 Task: Look for products in the category "Pink Wine" from Territory only.
Action: Mouse moved to (931, 328)
Screenshot: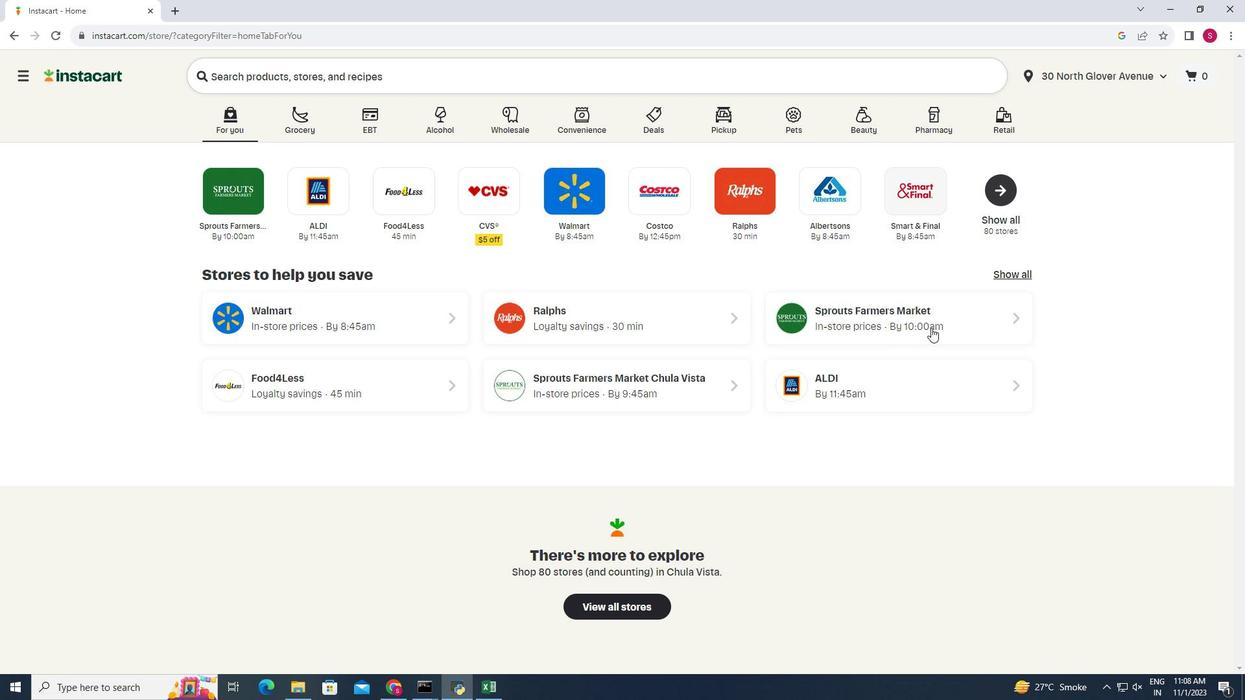 
Action: Mouse pressed left at (931, 328)
Screenshot: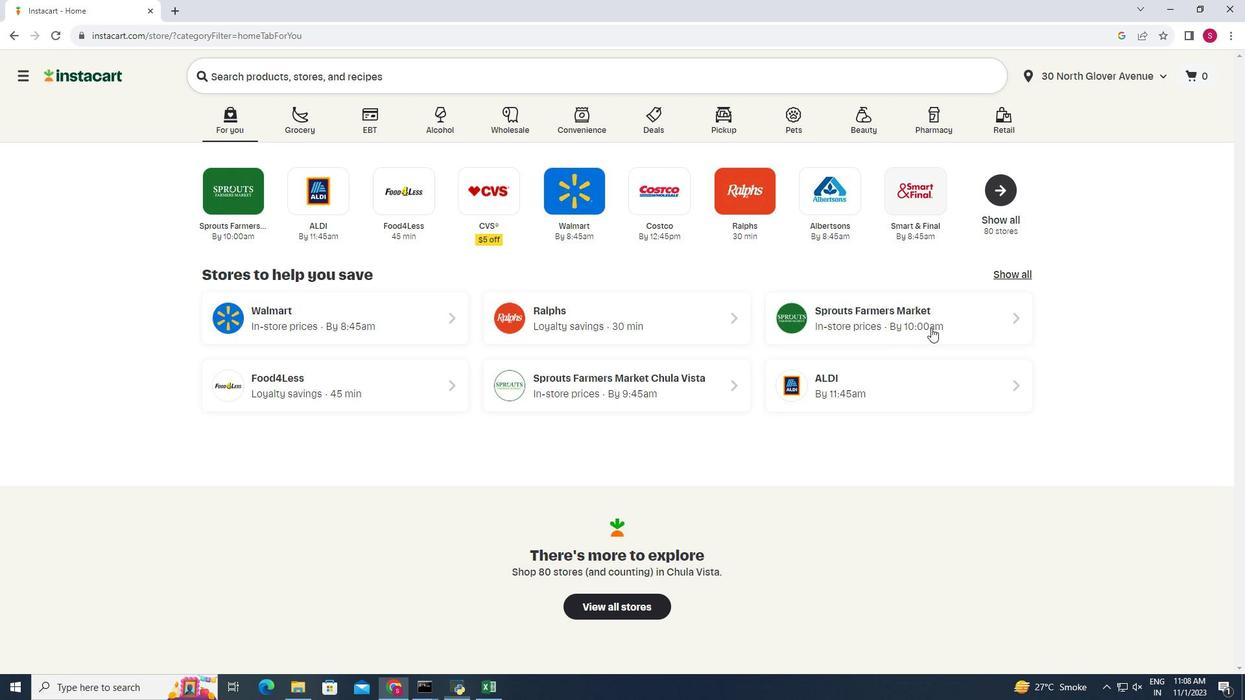 
Action: Mouse moved to (62, 619)
Screenshot: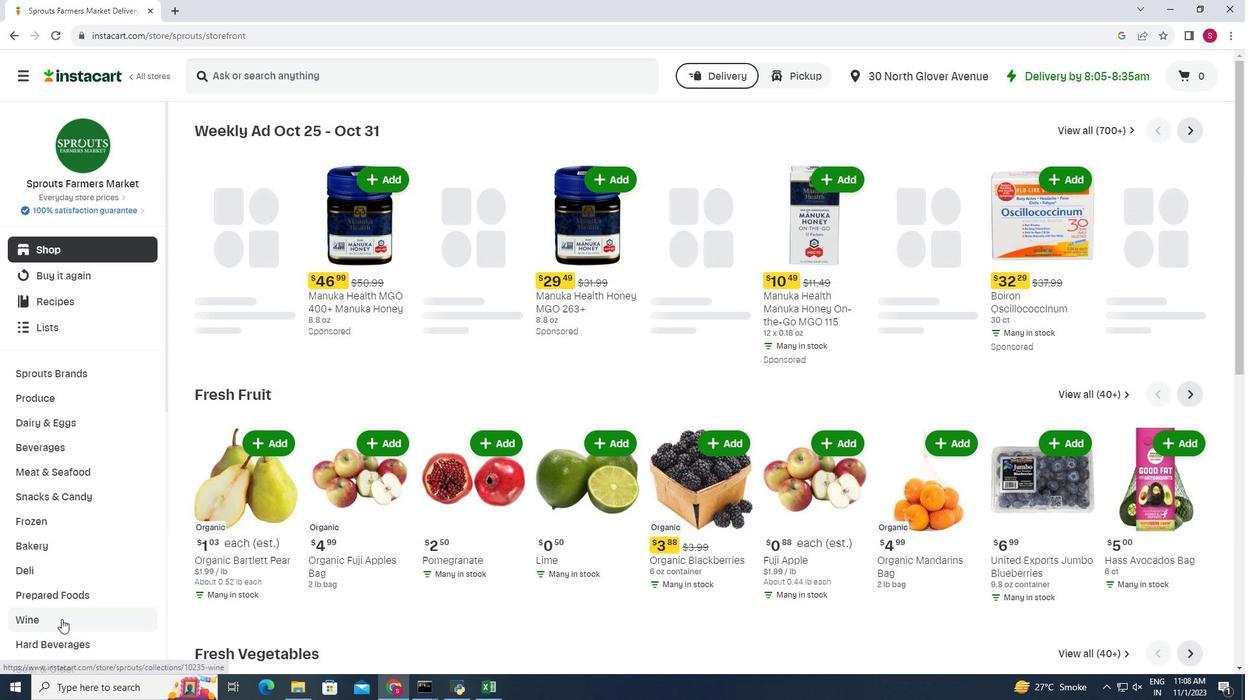 
Action: Mouse pressed left at (62, 619)
Screenshot: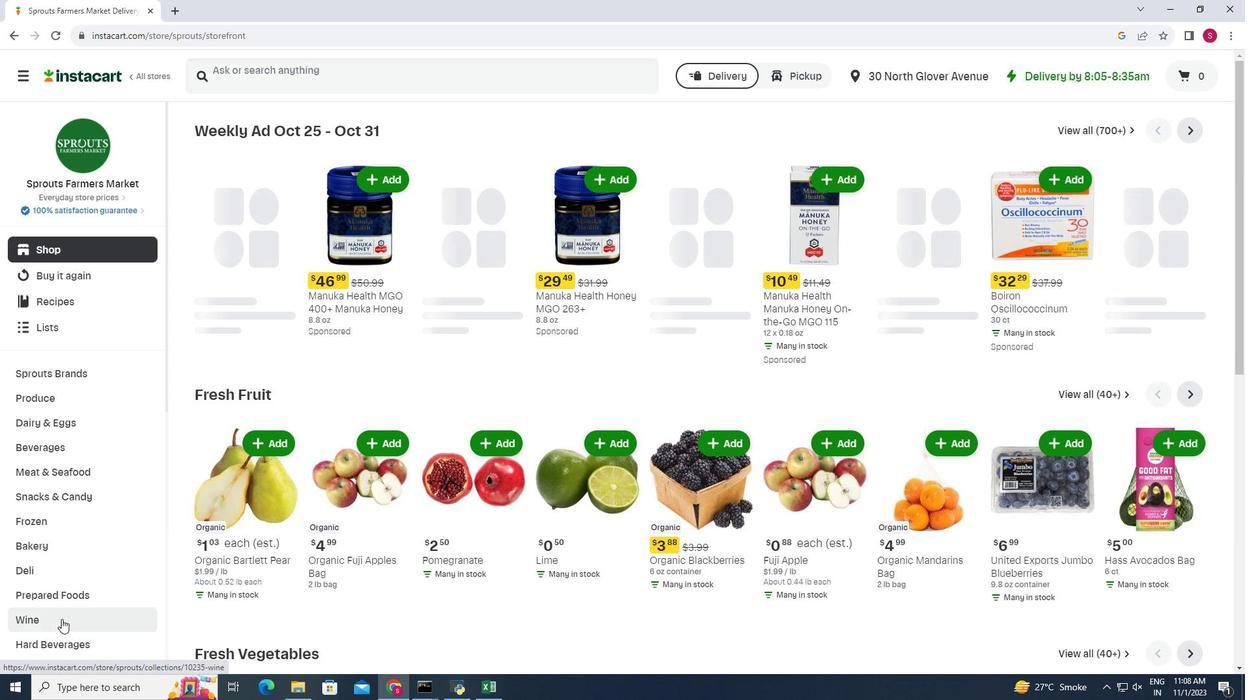 
Action: Mouse moved to (570, 155)
Screenshot: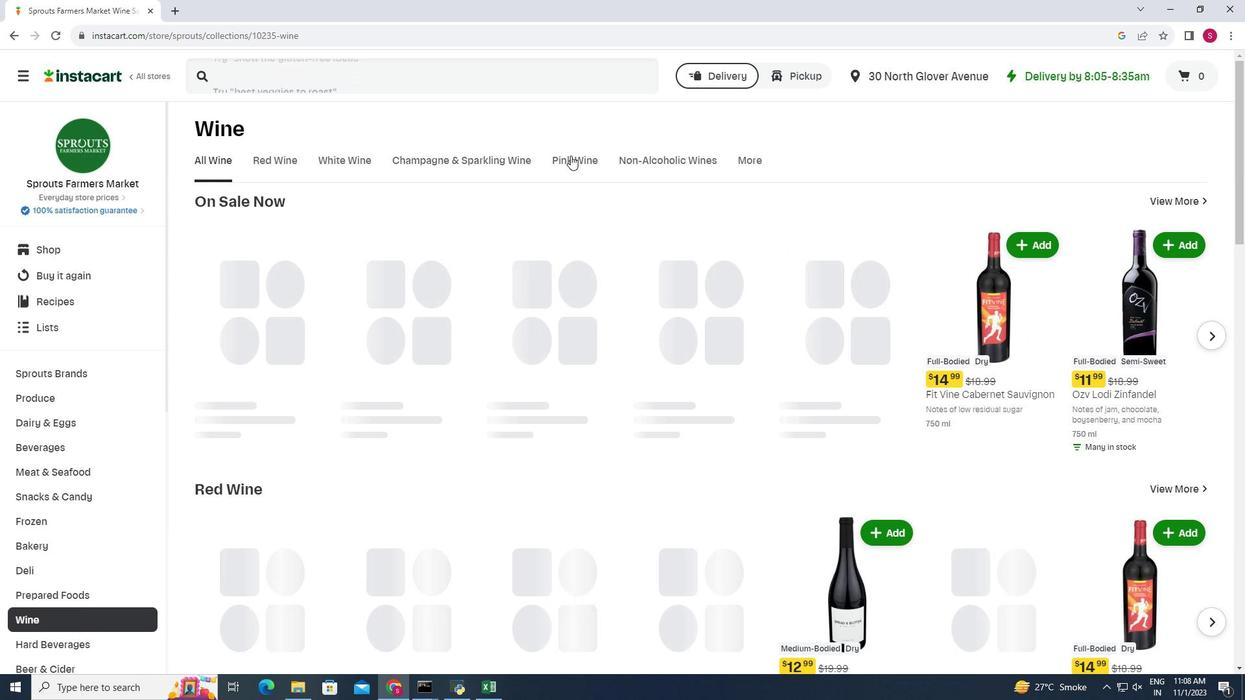 
Action: Mouse pressed left at (570, 155)
Screenshot: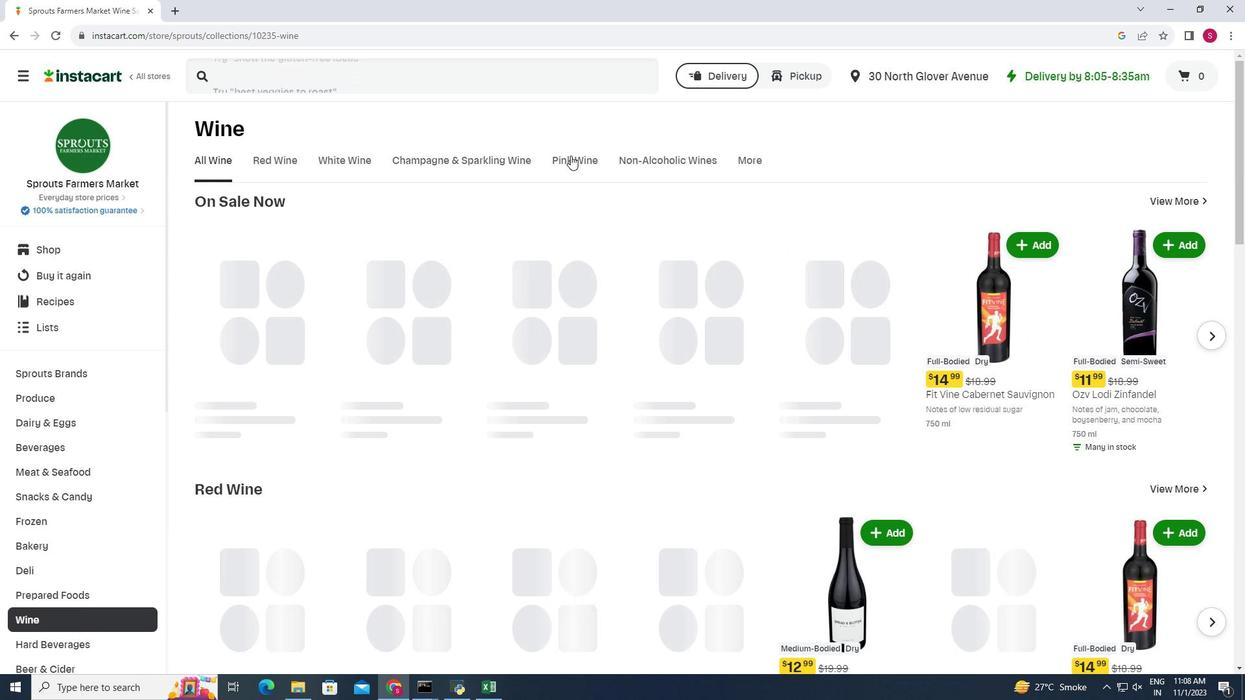 
Action: Mouse moved to (297, 204)
Screenshot: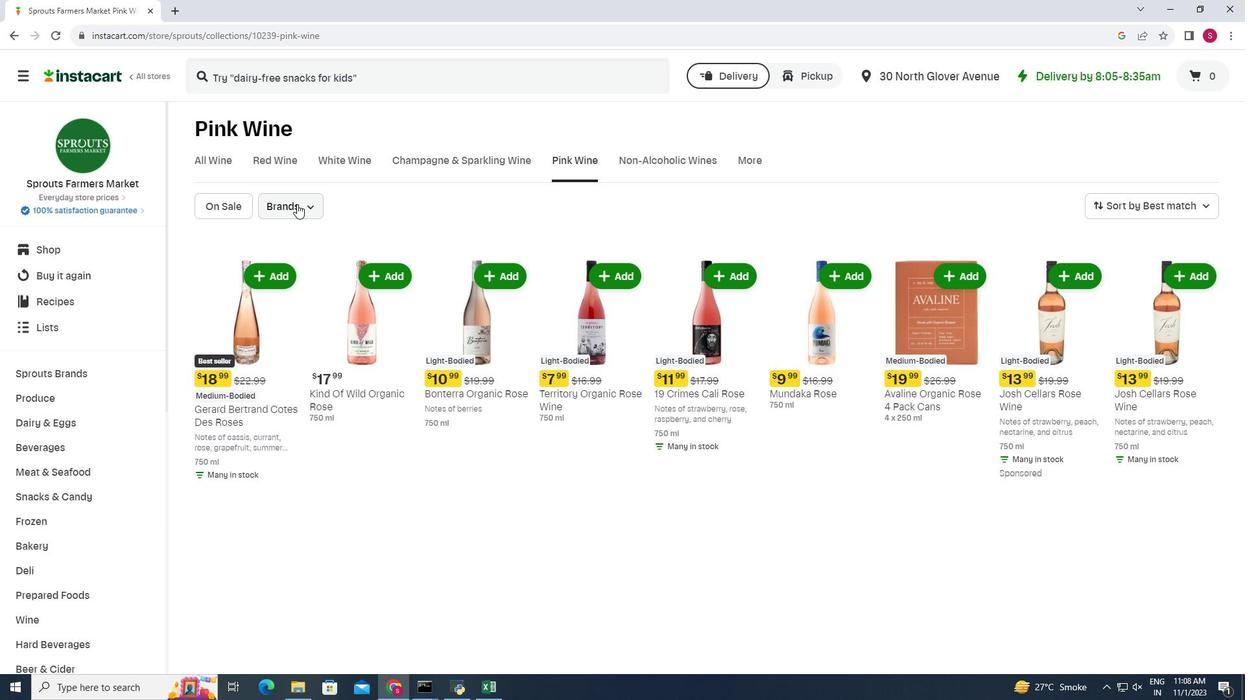 
Action: Mouse pressed left at (297, 204)
Screenshot: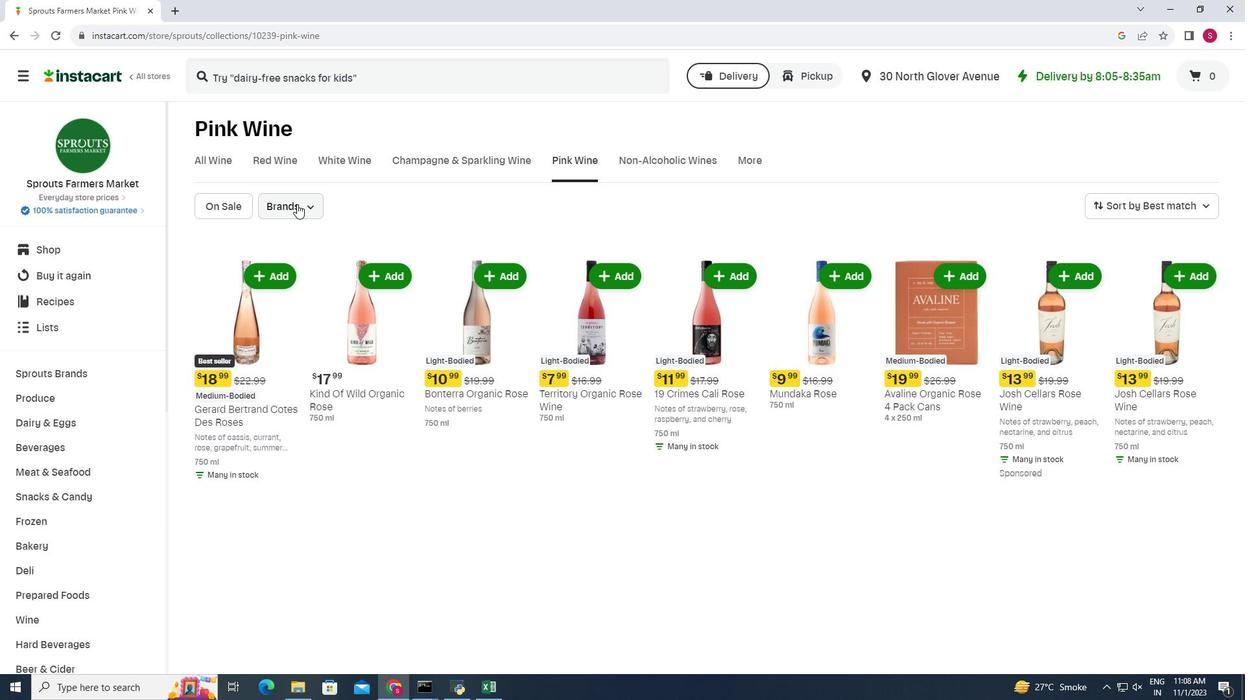 
Action: Mouse moved to (274, 250)
Screenshot: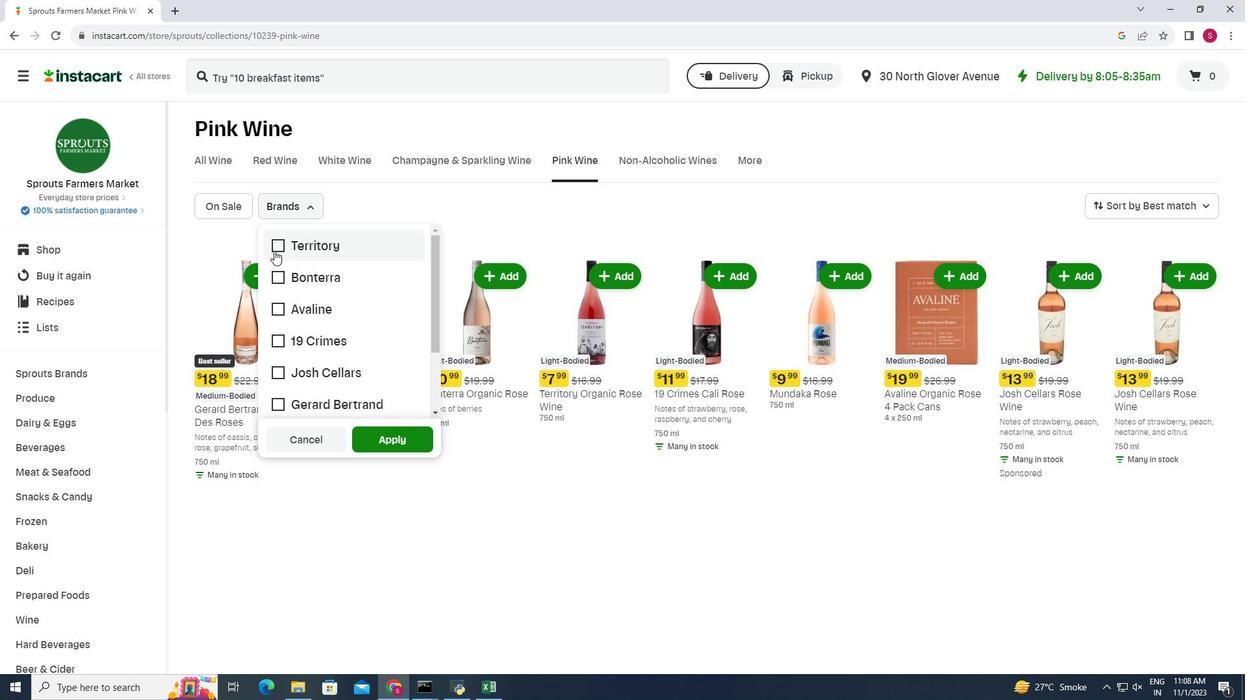 
Action: Mouse pressed left at (274, 250)
Screenshot: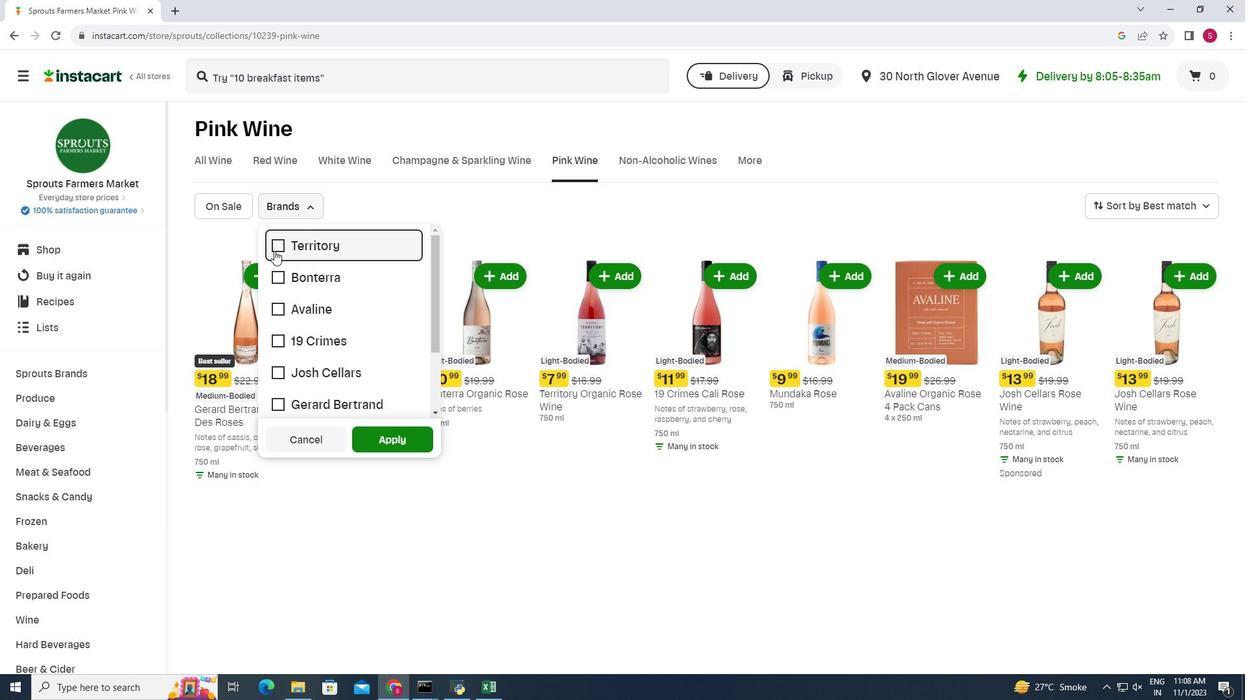 
Action: Mouse moved to (389, 444)
Screenshot: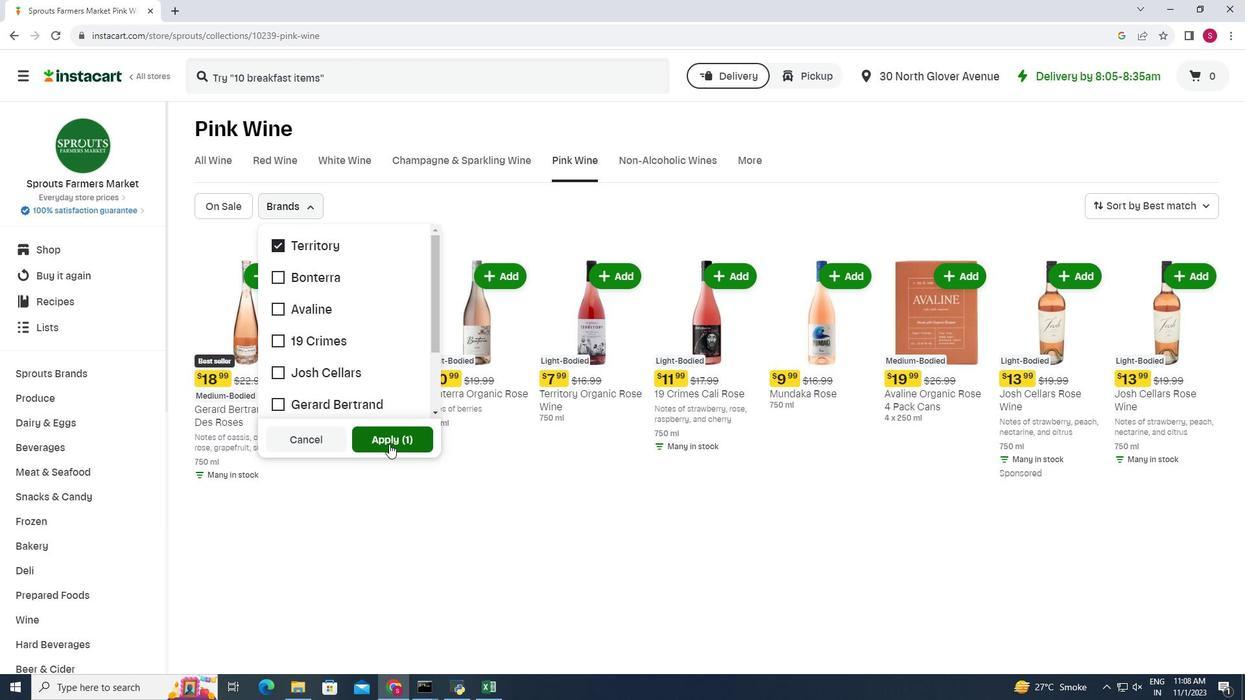 
Action: Mouse pressed left at (389, 444)
Screenshot: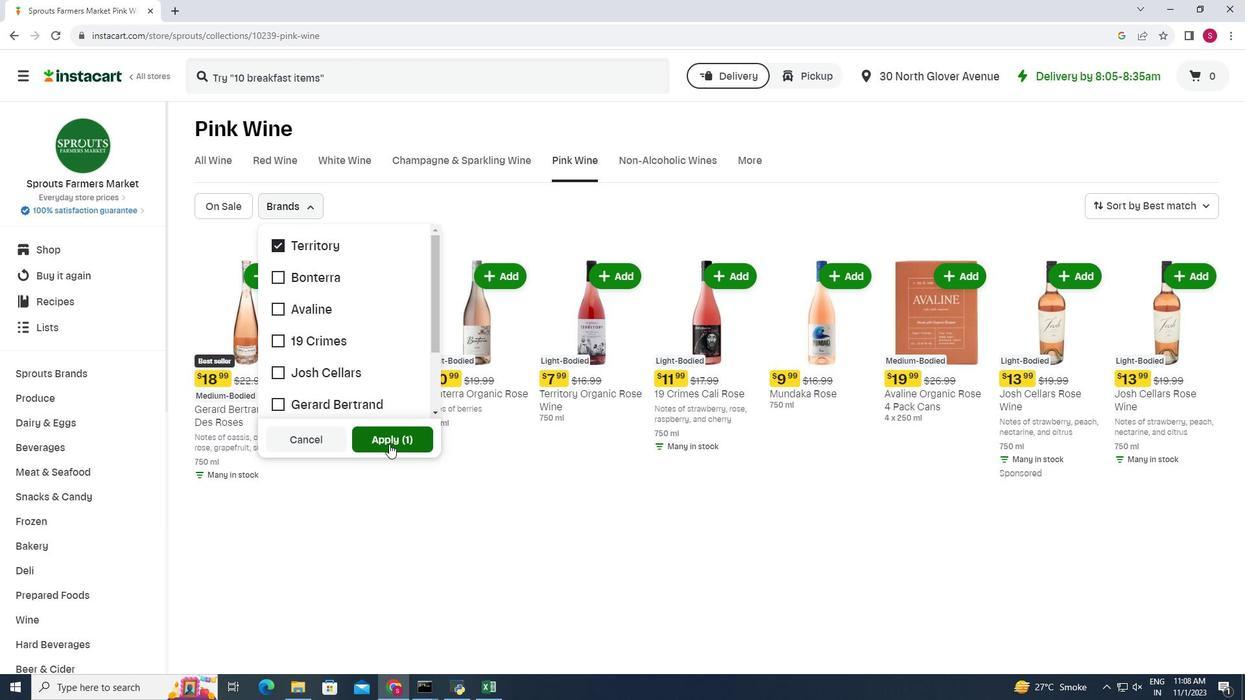 
Action: Mouse moved to (537, 273)
Screenshot: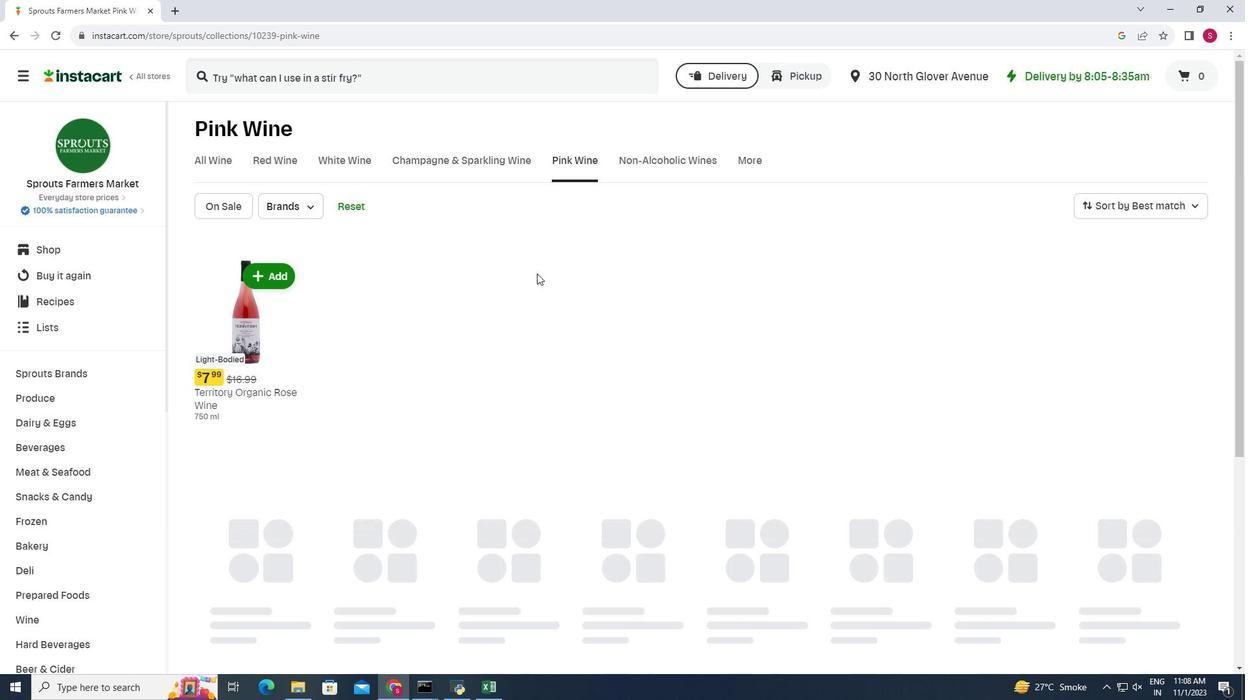 
